 Task: Create a task  Implement a feature for users to collaborate on projects within the app , assign it to team member softage.9@softage.net in the project Virtuoso and update the status of the task to  On Track  , set the priority of the task to High.
Action: Mouse moved to (36, 329)
Screenshot: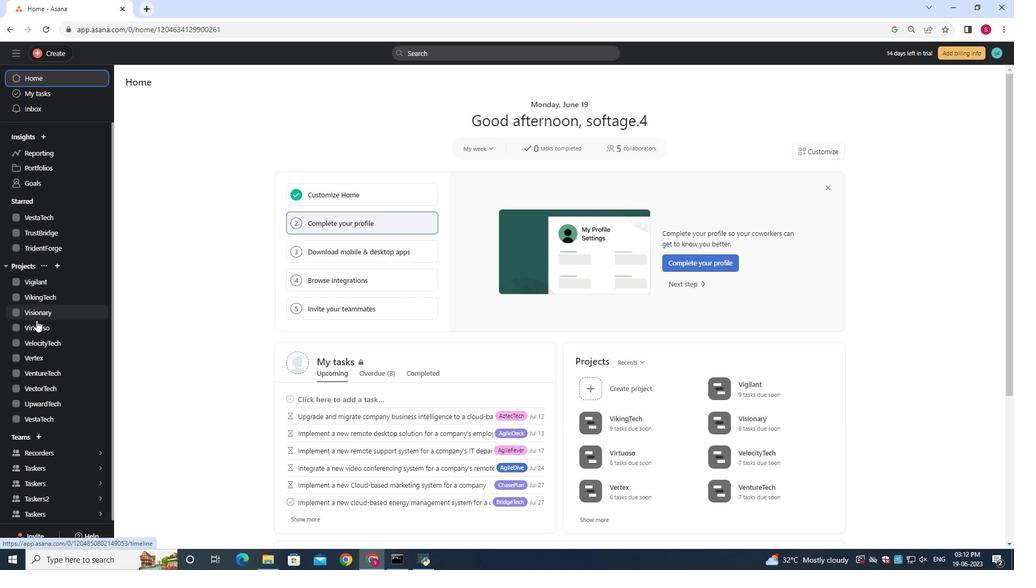 
Action: Mouse pressed left at (36, 329)
Screenshot: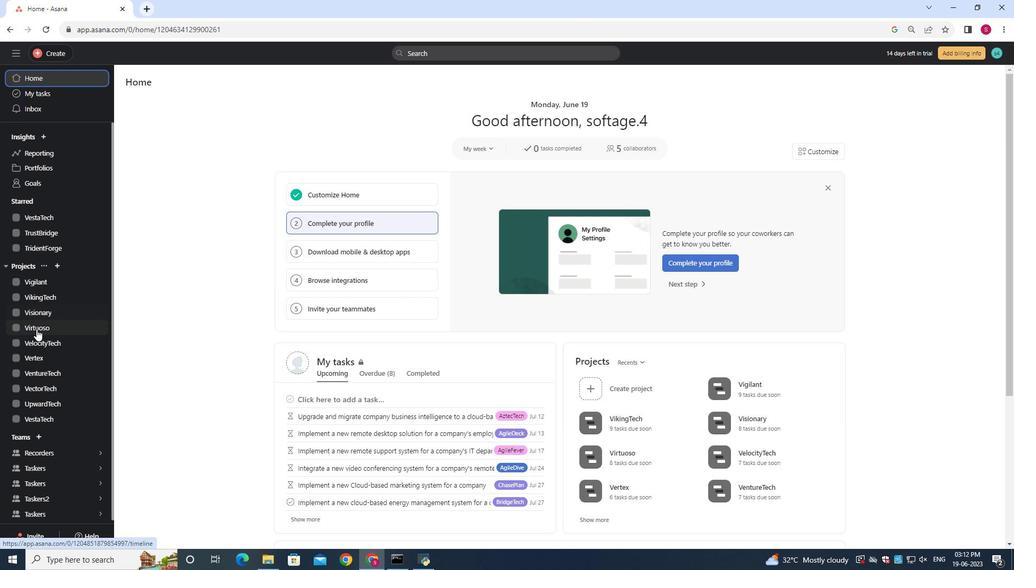 
Action: Mouse moved to (149, 127)
Screenshot: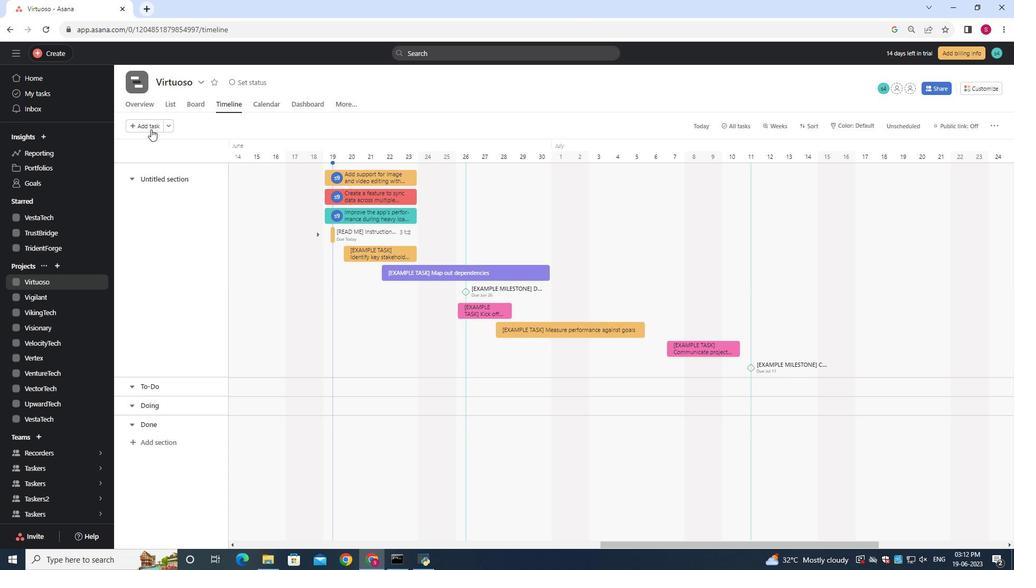 
Action: Mouse pressed left at (149, 127)
Screenshot: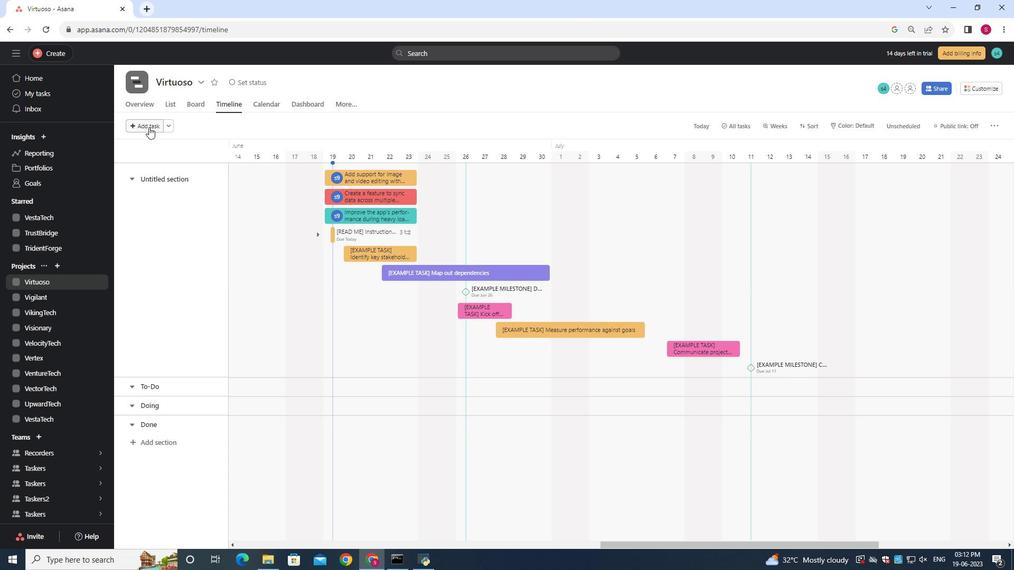
Action: Key pressed <Key.shift>Implement<Key.space>a<Key.space>feature<Key.space>for<Key.space>users<Key.space>to<Key.space>collaborate<Key.space>on<Key.space>projects<Key.space>
Screenshot: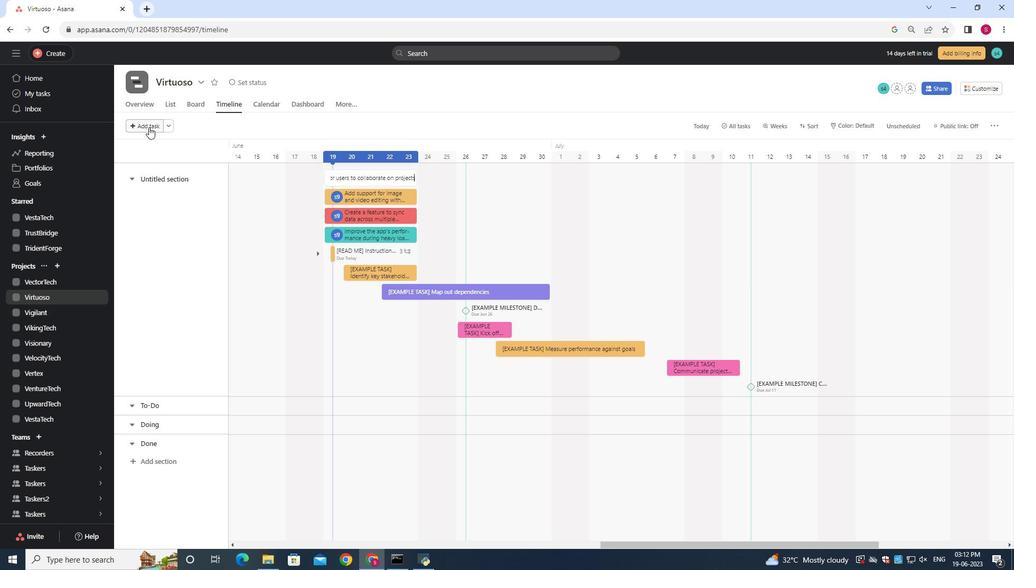 
Action: Mouse moved to (371, 177)
Screenshot: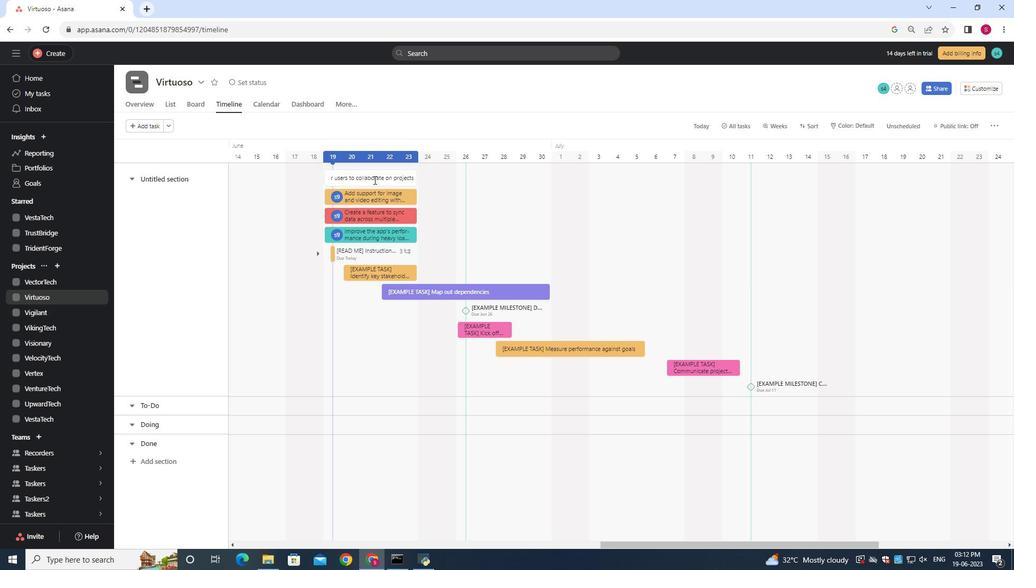 
Action: Key pressed with<Key.space>the<Key.space>app
Screenshot: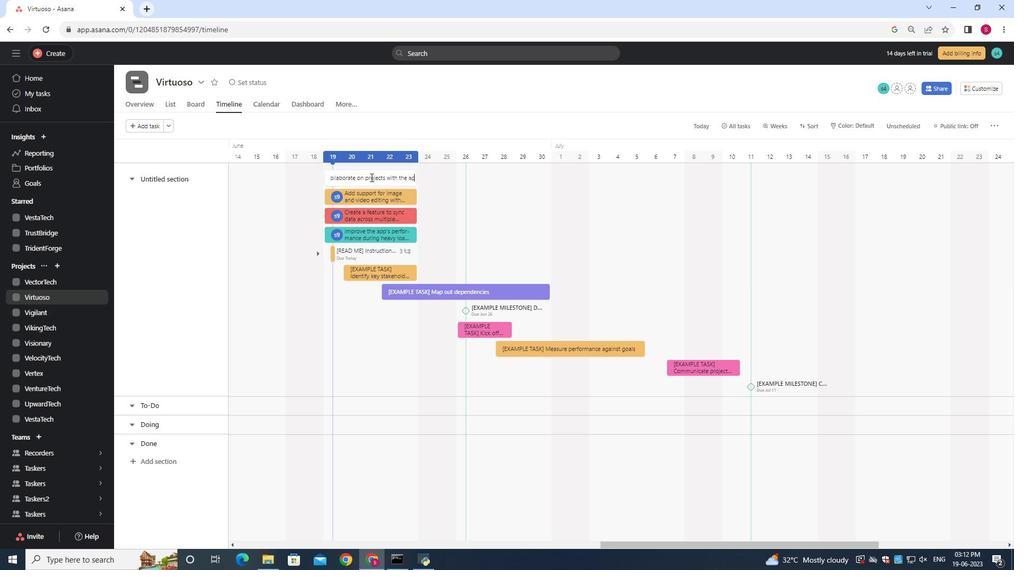 
Action: Mouse moved to (388, 175)
Screenshot: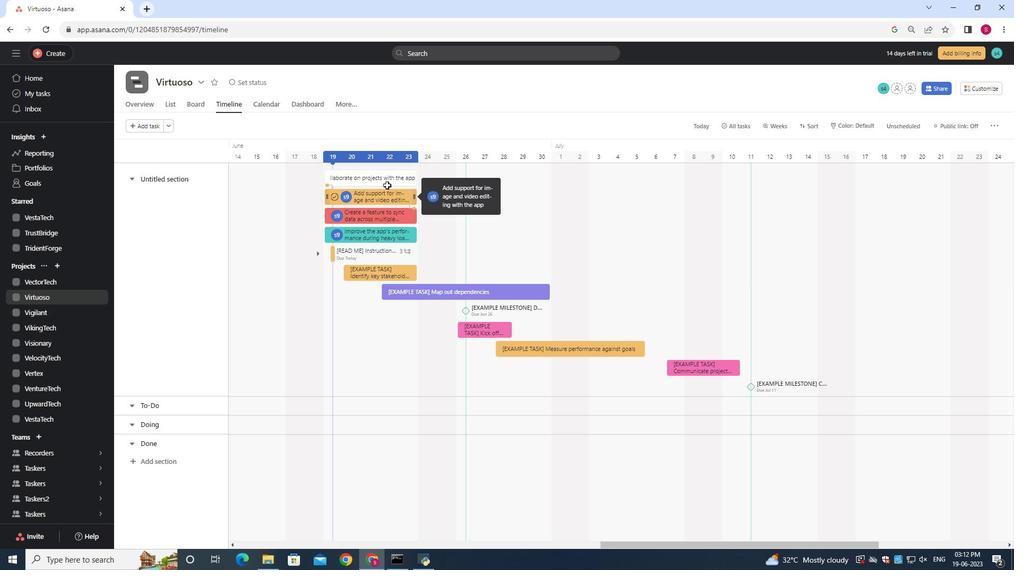 
Action: Mouse pressed left at (388, 175)
Screenshot: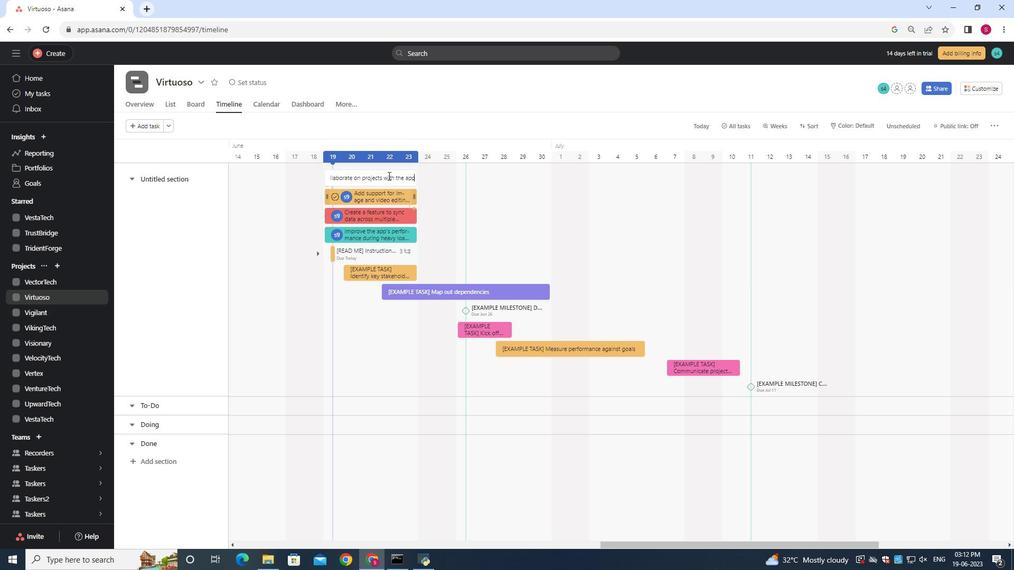
Action: Mouse moved to (764, 230)
Screenshot: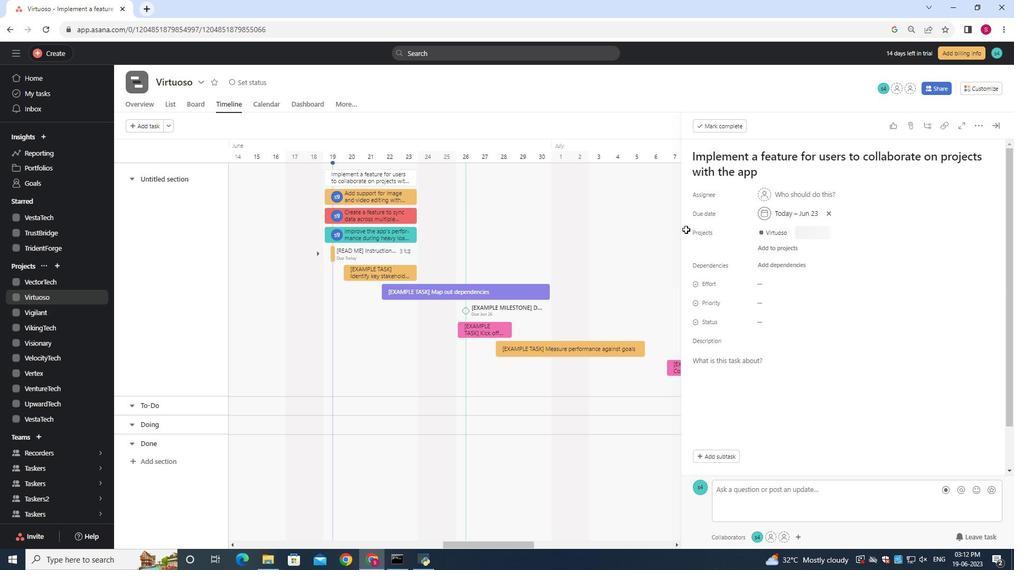
Action: Mouse scrolled (764, 230) with delta (0, 0)
Screenshot: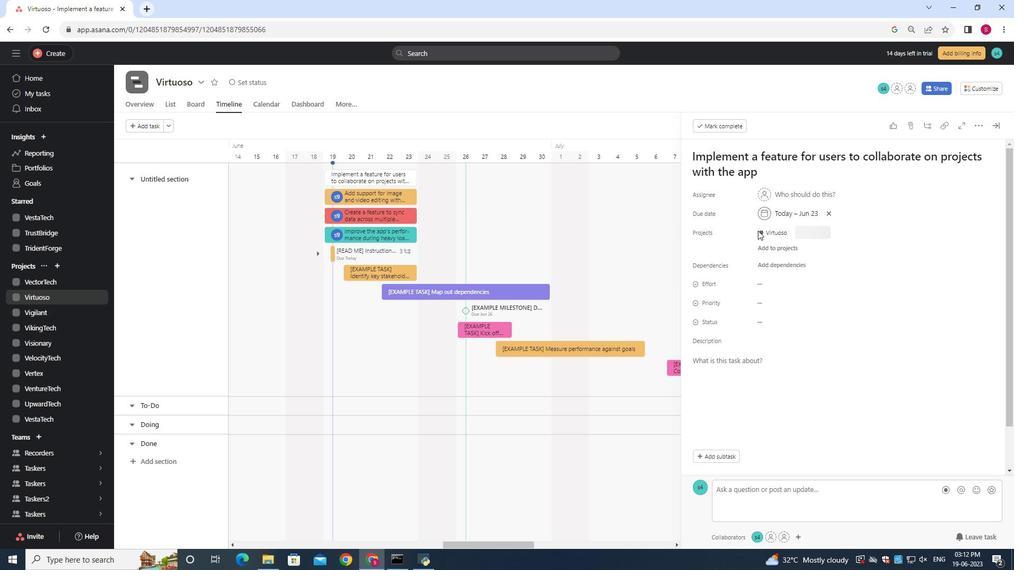 
Action: Mouse moved to (745, 237)
Screenshot: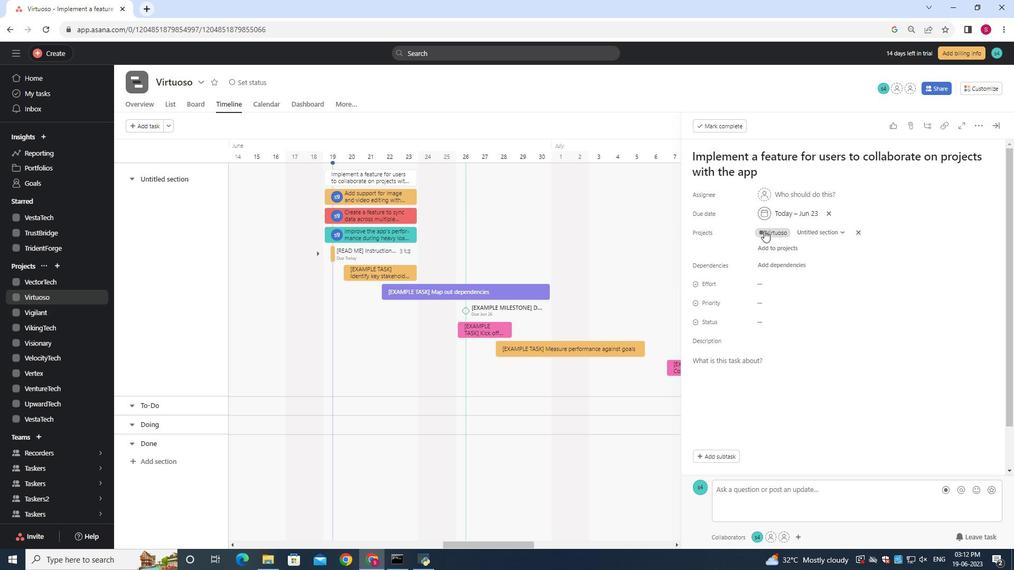 
Action: Mouse scrolled (764, 230) with delta (0, 0)
Screenshot: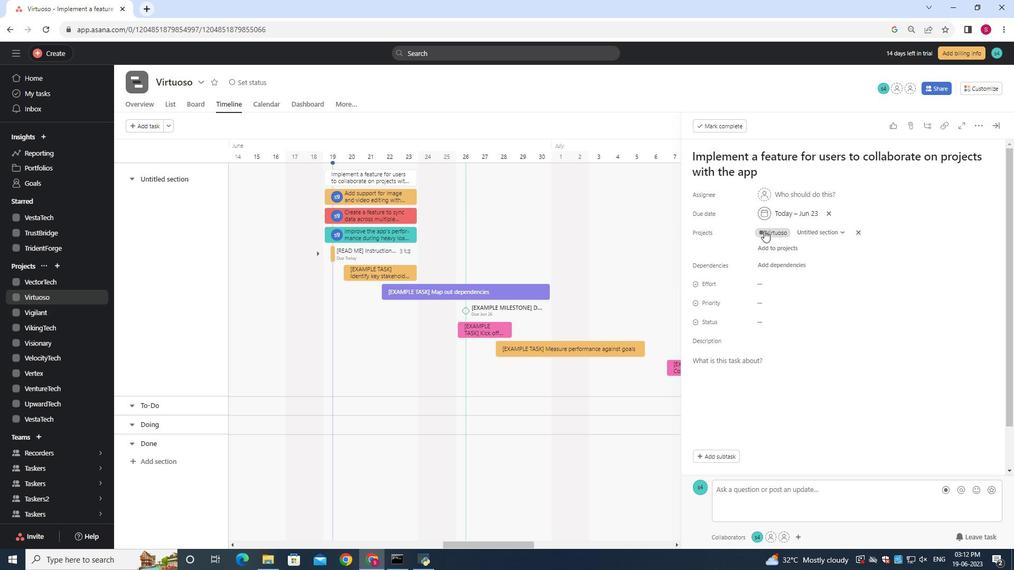 
Action: Mouse moved to (739, 238)
Screenshot: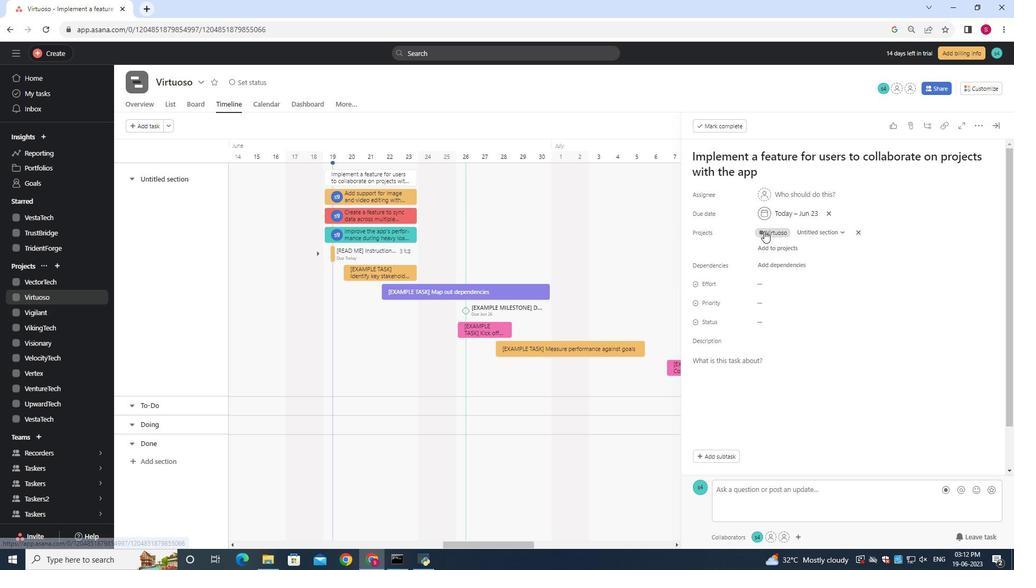 
Action: Mouse scrolled (764, 231) with delta (0, 0)
Screenshot: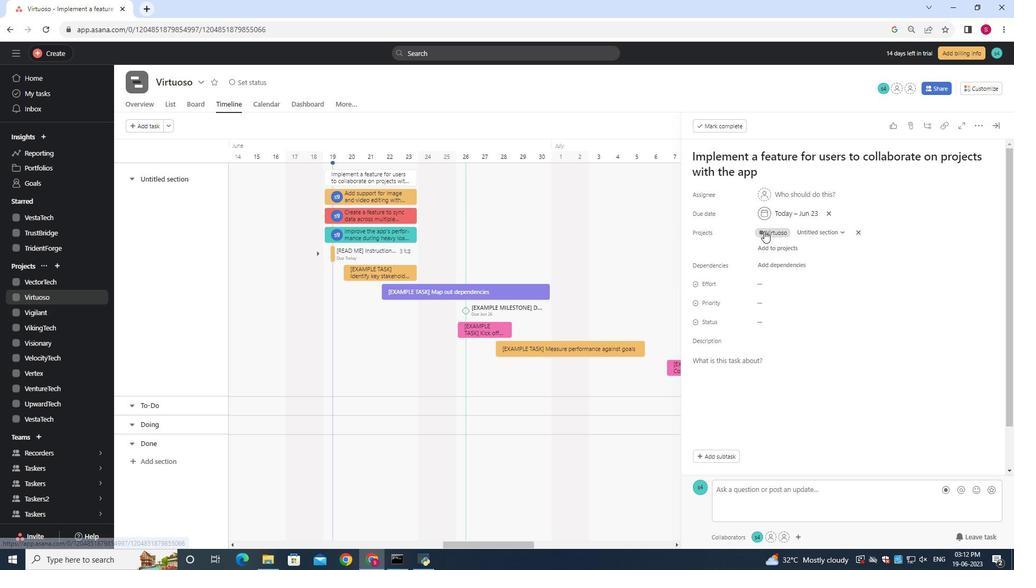 
Action: Mouse moved to (732, 240)
Screenshot: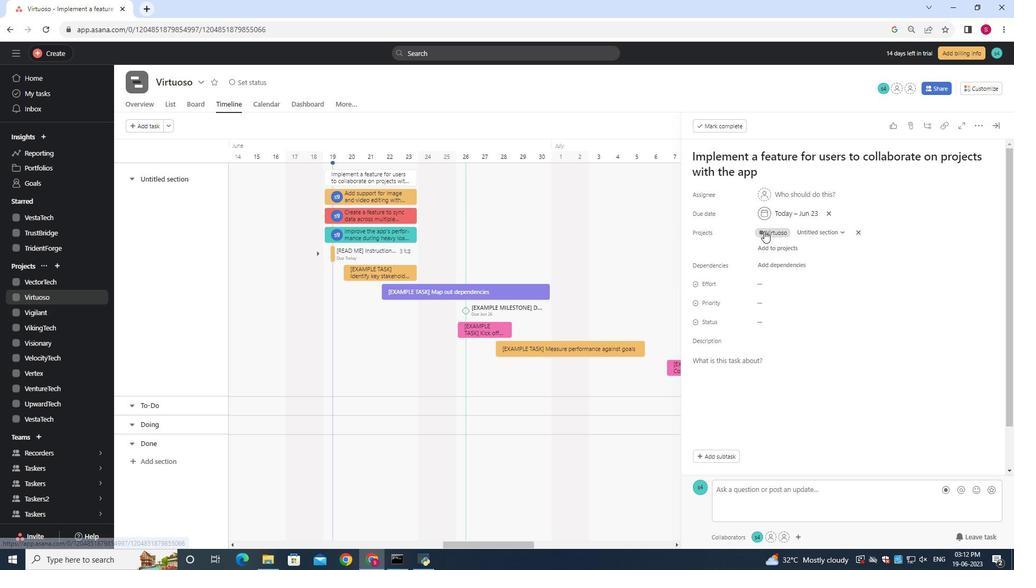 
Action: Mouse scrolled (763, 231) with delta (0, 0)
Screenshot: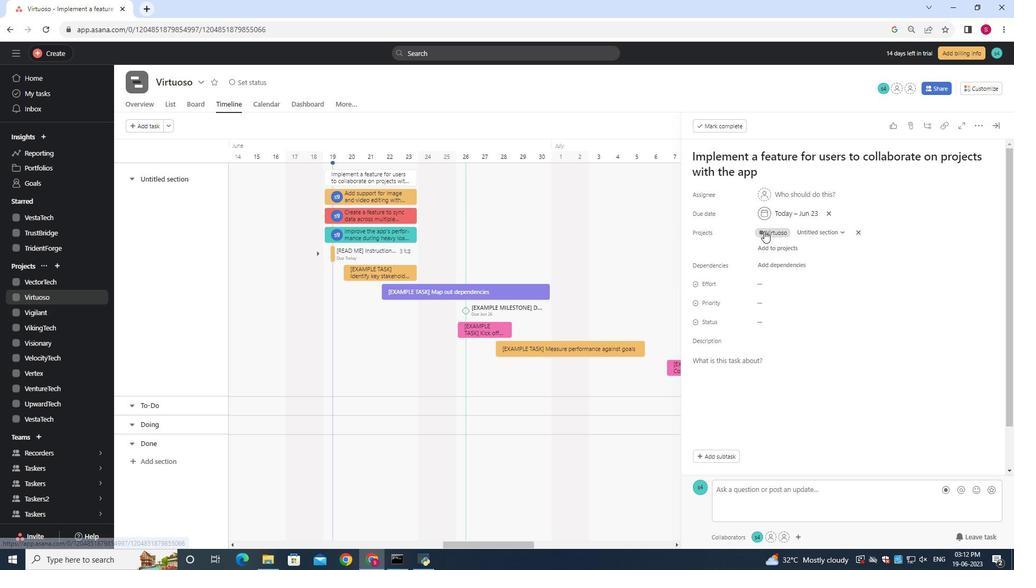 
Action: Mouse moved to (718, 245)
Screenshot: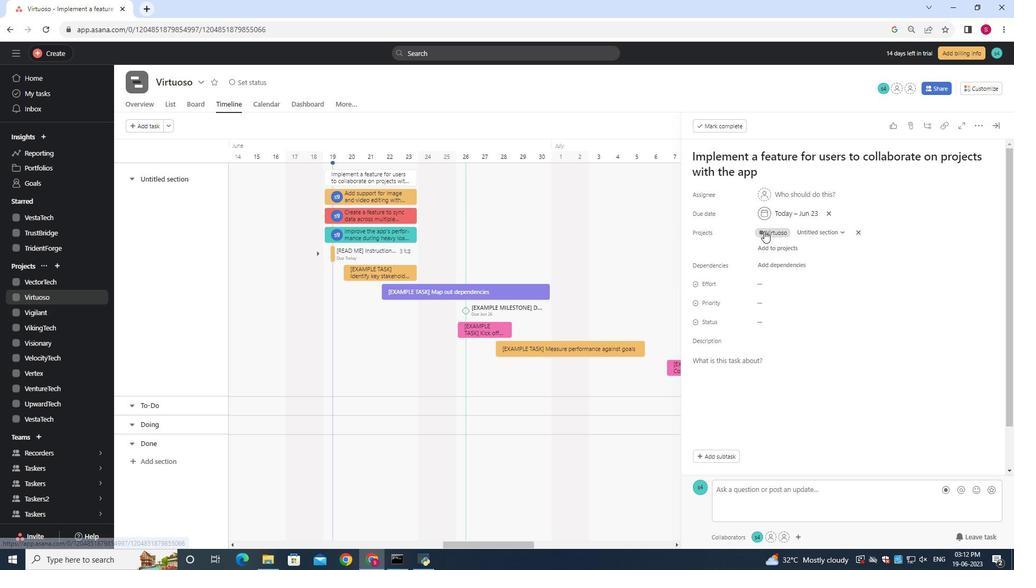 
Action: Mouse scrolled (763, 231) with delta (0, 0)
Screenshot: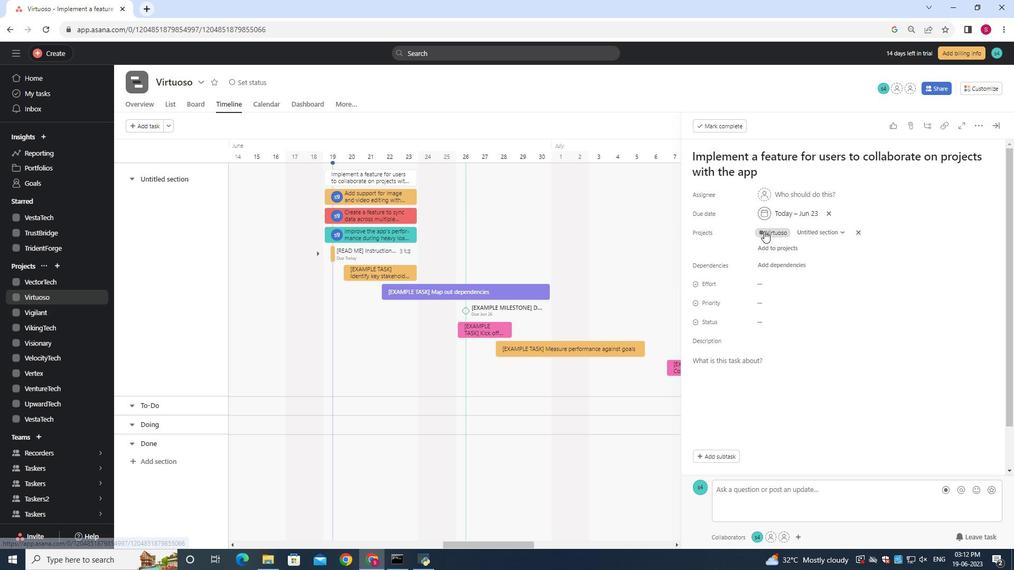 
Action: Mouse moved to (800, 214)
Screenshot: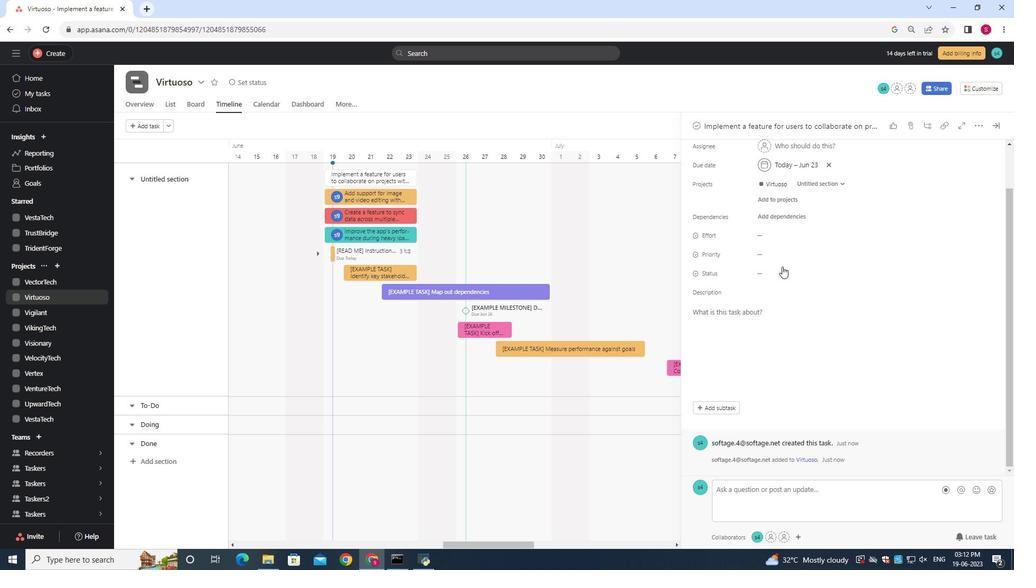 
Action: Mouse scrolled (800, 215) with delta (0, 0)
Screenshot: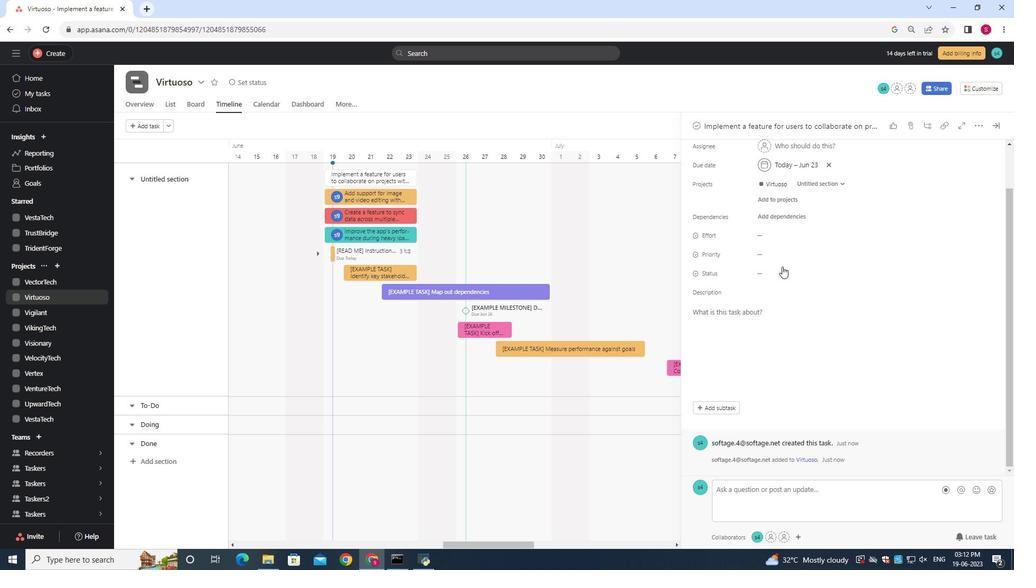 
Action: Mouse scrolled (800, 215) with delta (0, 0)
Screenshot: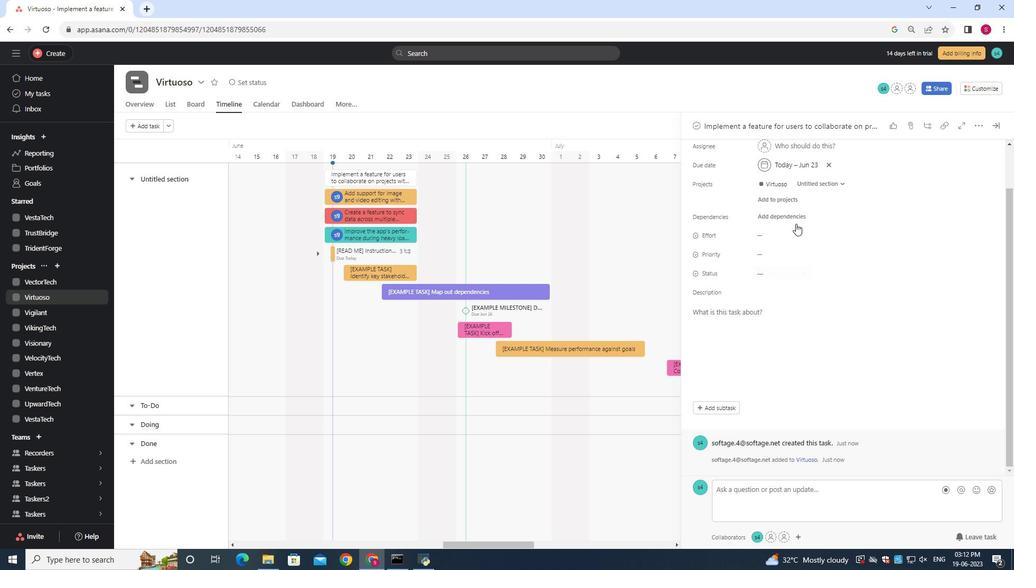 
Action: Mouse scrolled (800, 215) with delta (0, 0)
Screenshot: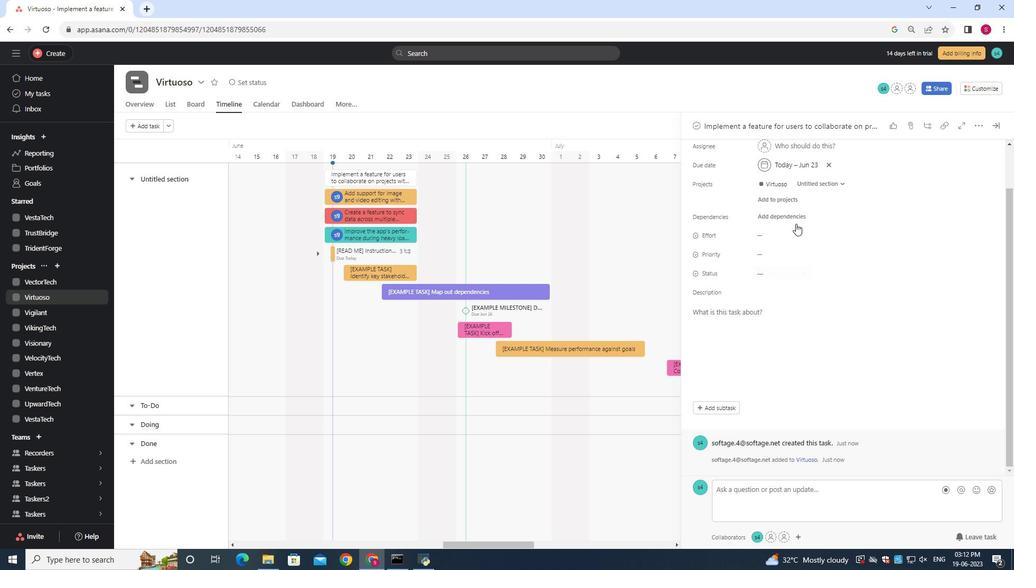 
Action: Mouse scrolled (800, 215) with delta (0, 0)
Screenshot: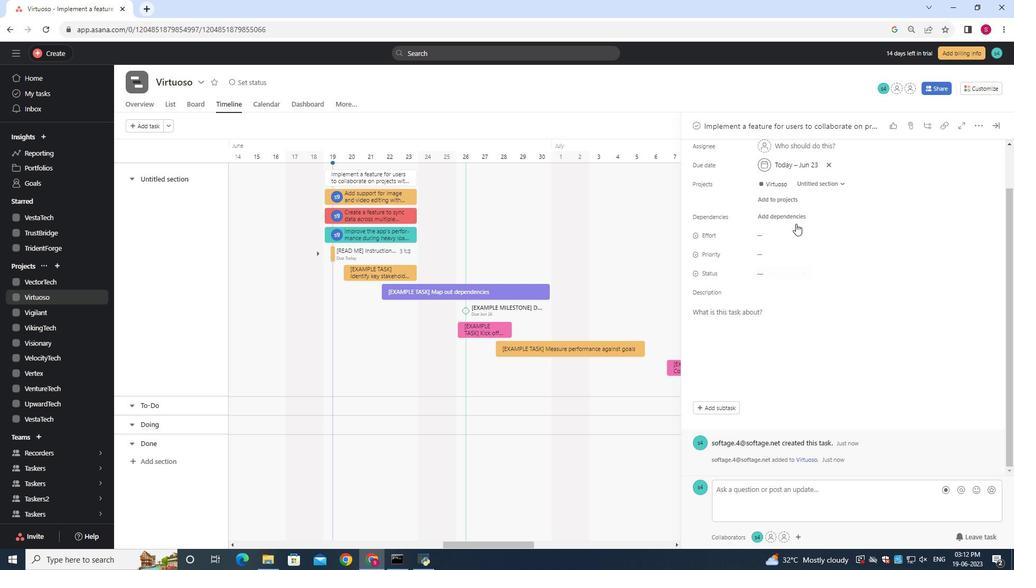 
Action: Mouse moved to (794, 196)
Screenshot: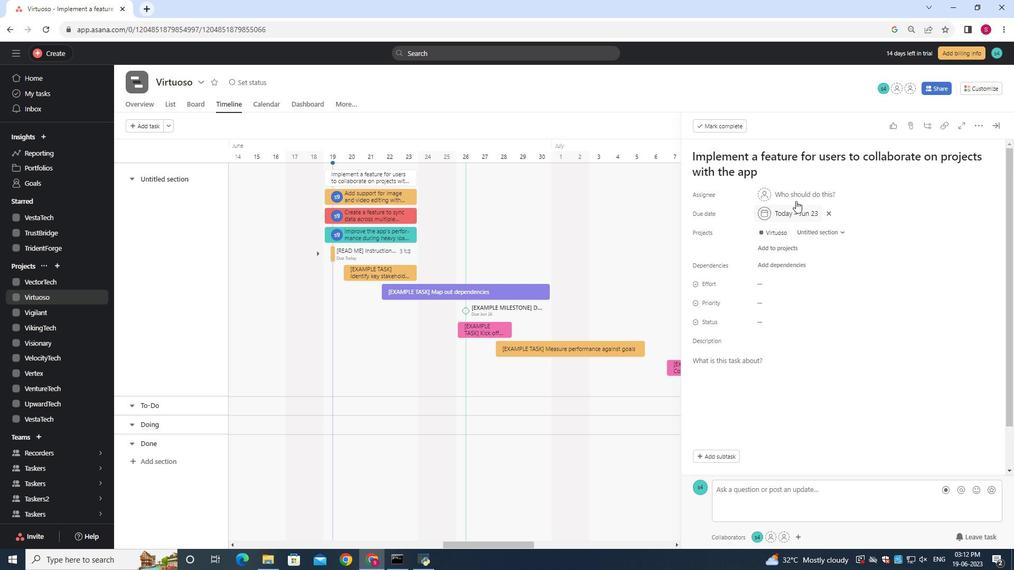 
Action: Mouse pressed left at (794, 196)
Screenshot: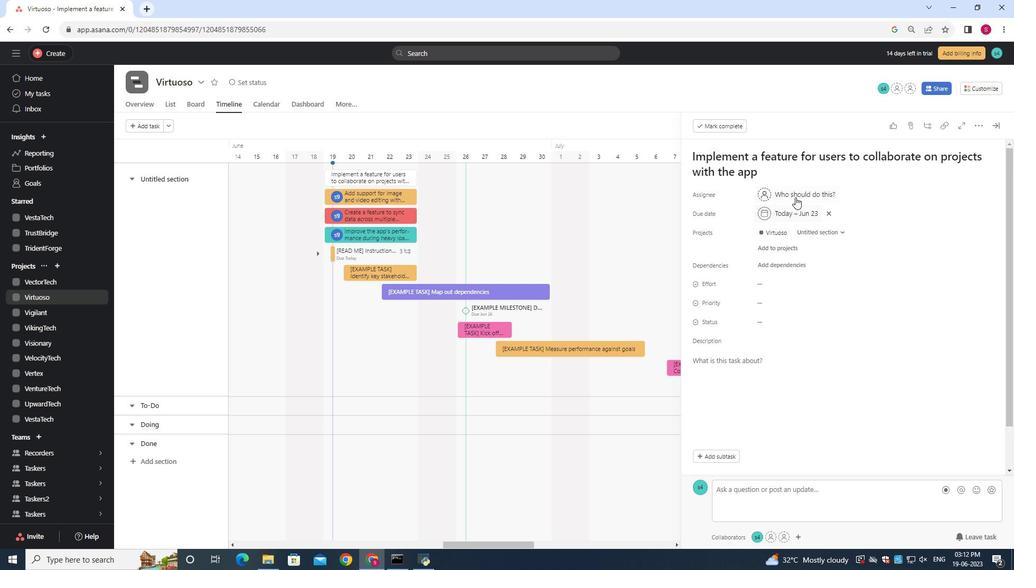 
Action: Mouse moved to (794, 197)
Screenshot: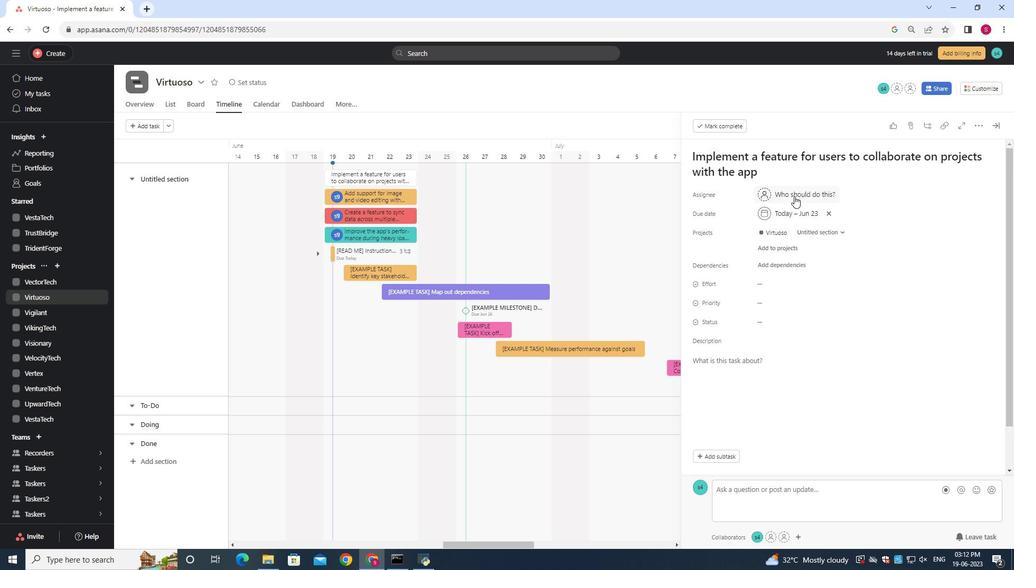 
Action: Key pressed softage
Screenshot: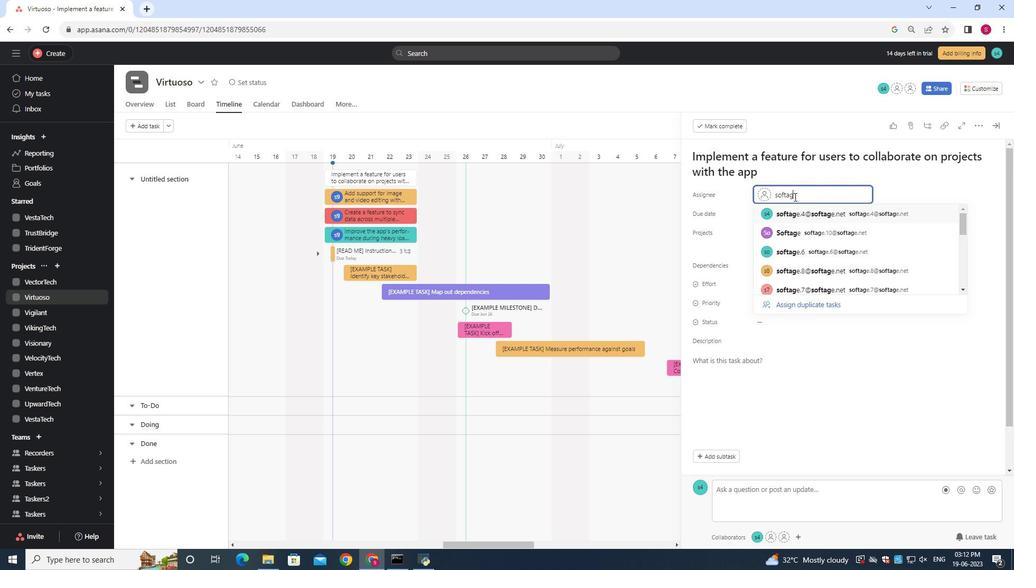 
Action: Mouse moved to (784, 191)
Screenshot: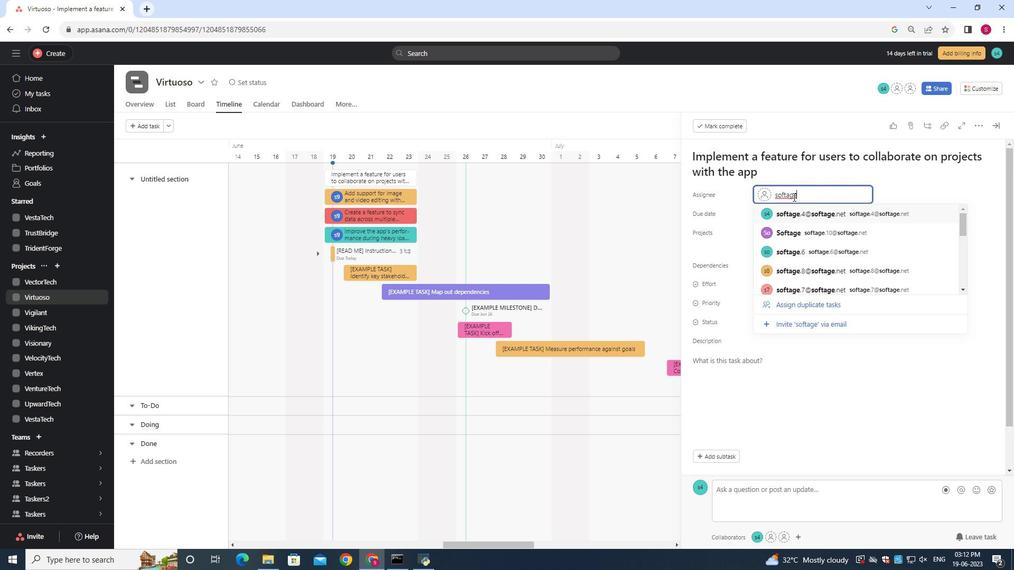 
Action: Key pressed .
Screenshot: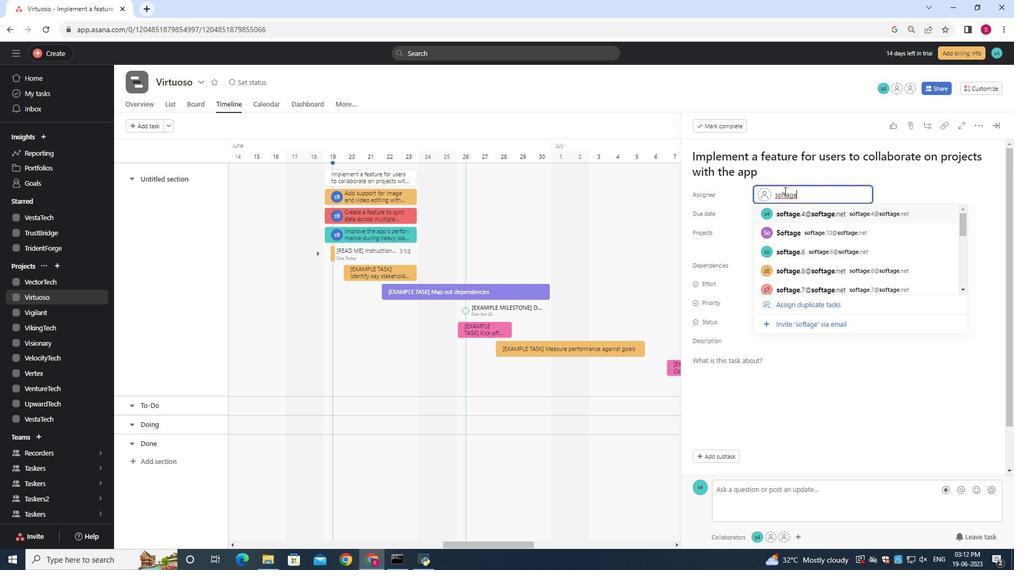 
Action: Mouse moved to (782, 190)
Screenshot: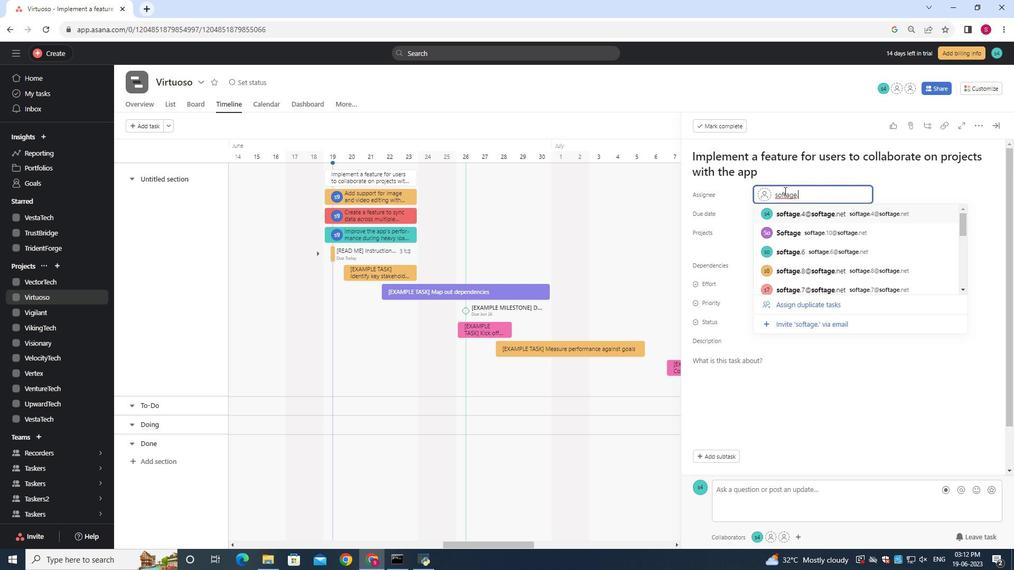 
Action: Key pressed 9
Screenshot: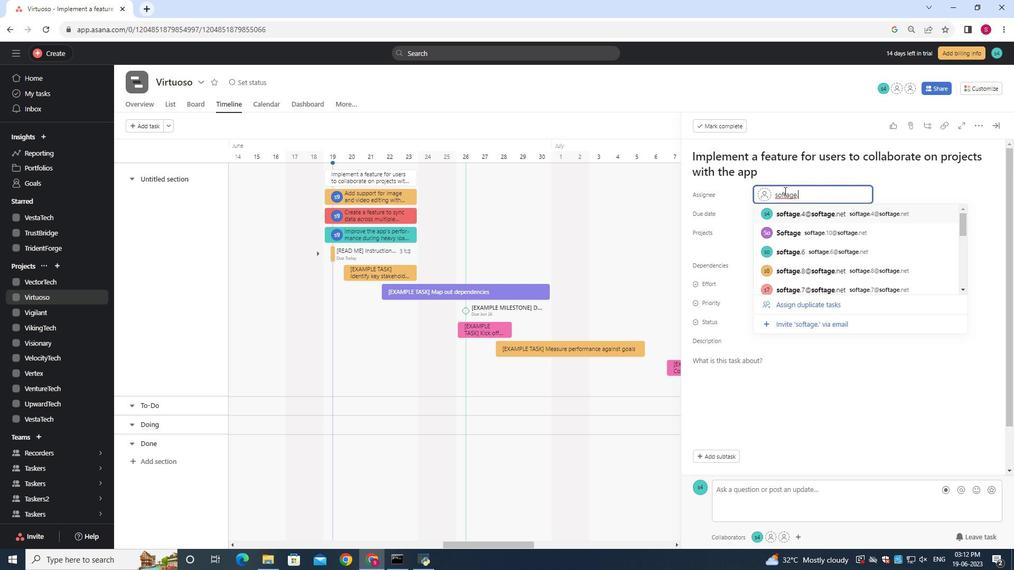 
Action: Mouse moved to (770, 182)
Screenshot: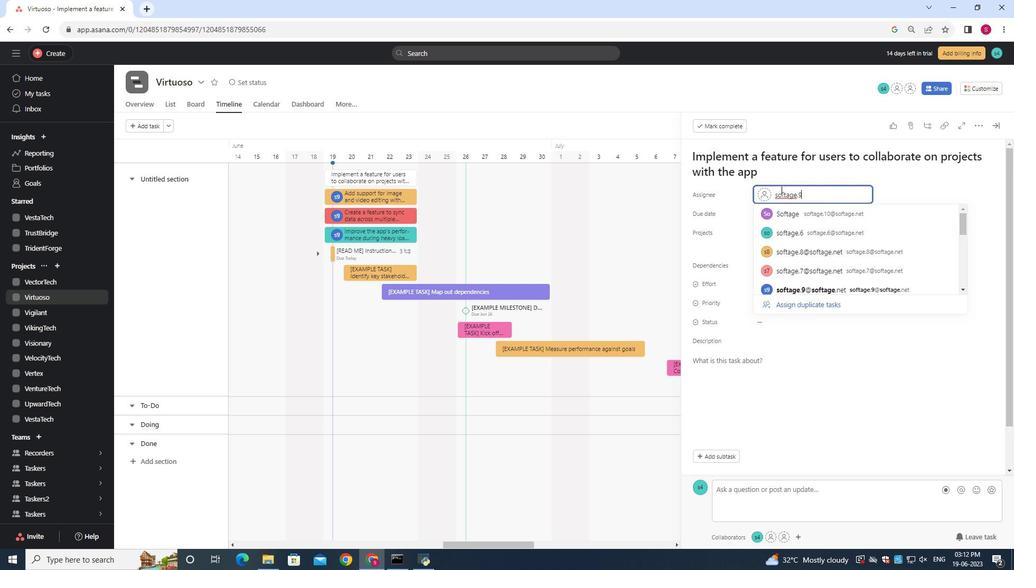 
Action: Key pressed <Key.shift>@softage.net
Screenshot: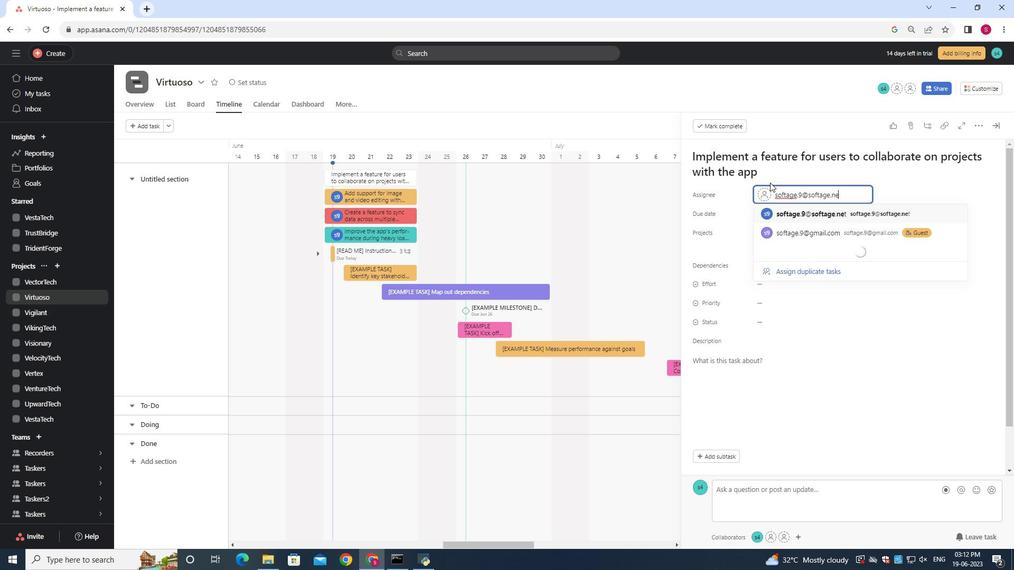 
Action: Mouse moved to (801, 212)
Screenshot: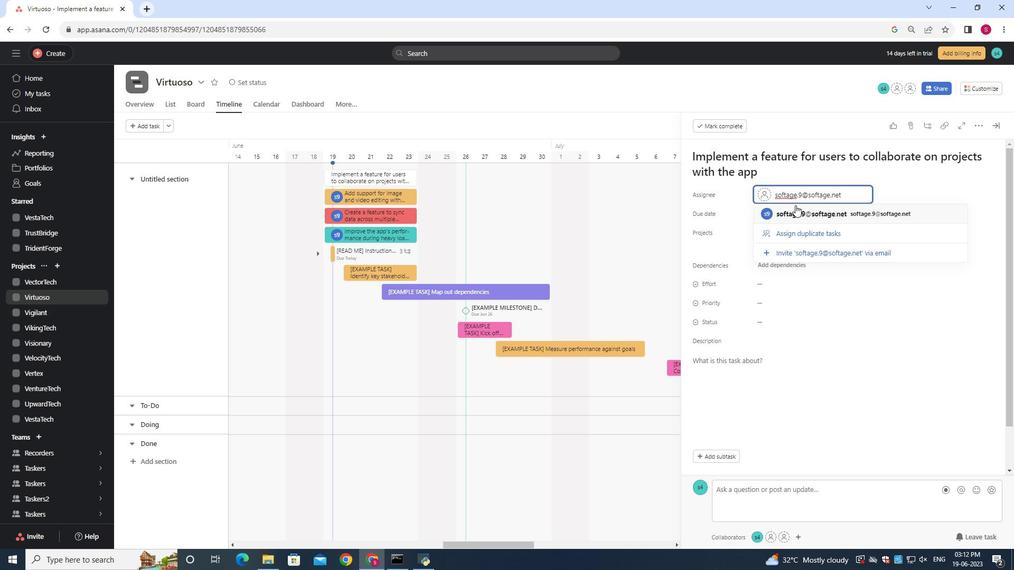 
Action: Mouse pressed left at (801, 212)
Screenshot: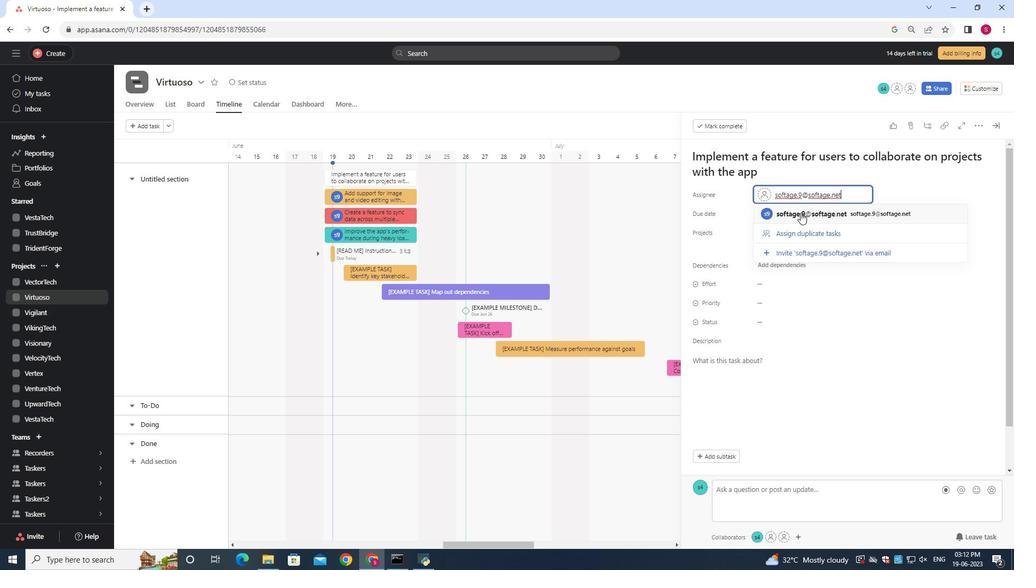 
Action: Mouse moved to (763, 323)
Screenshot: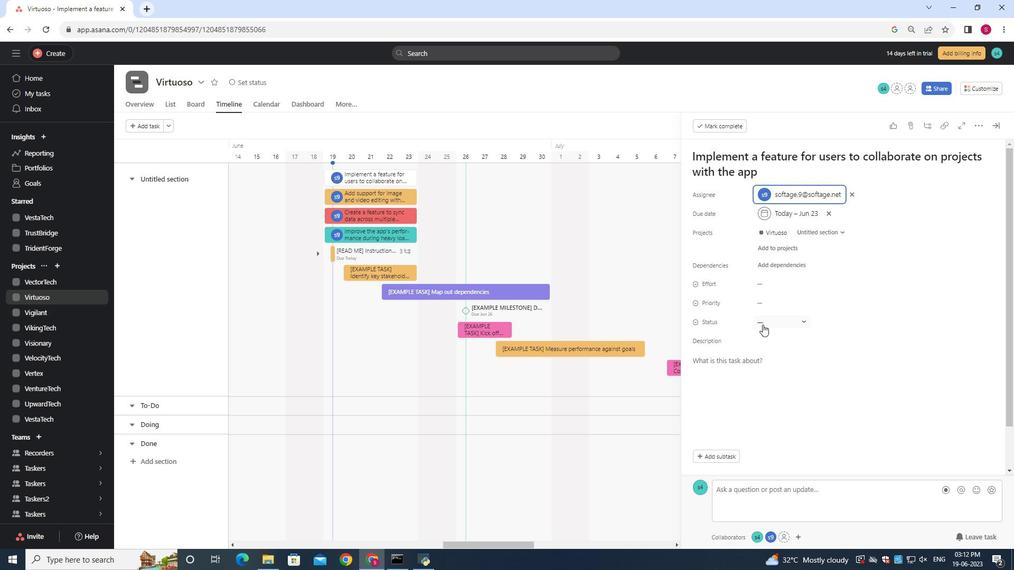 
Action: Mouse pressed left at (763, 323)
Screenshot: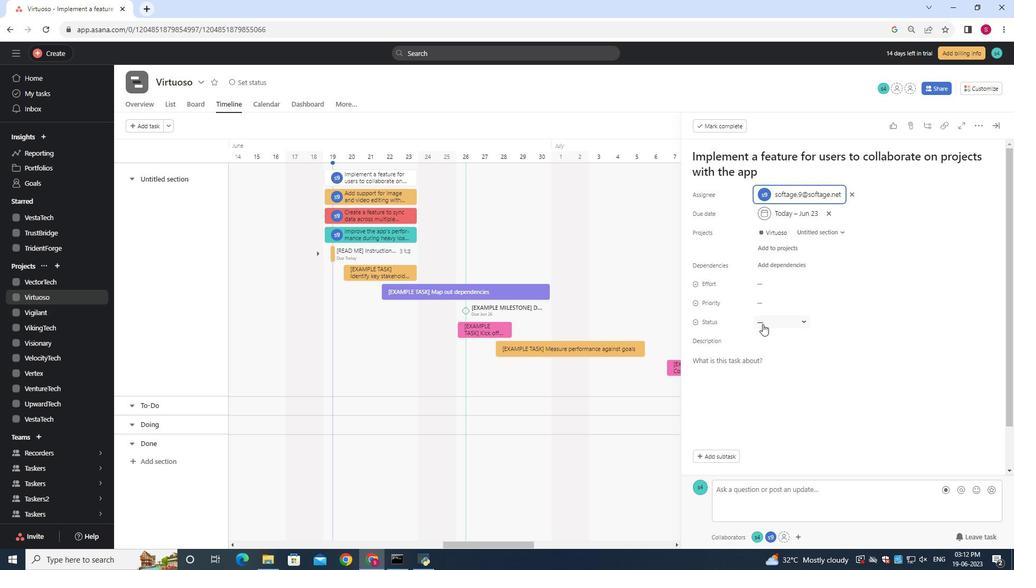 
Action: Mouse moved to (786, 354)
Screenshot: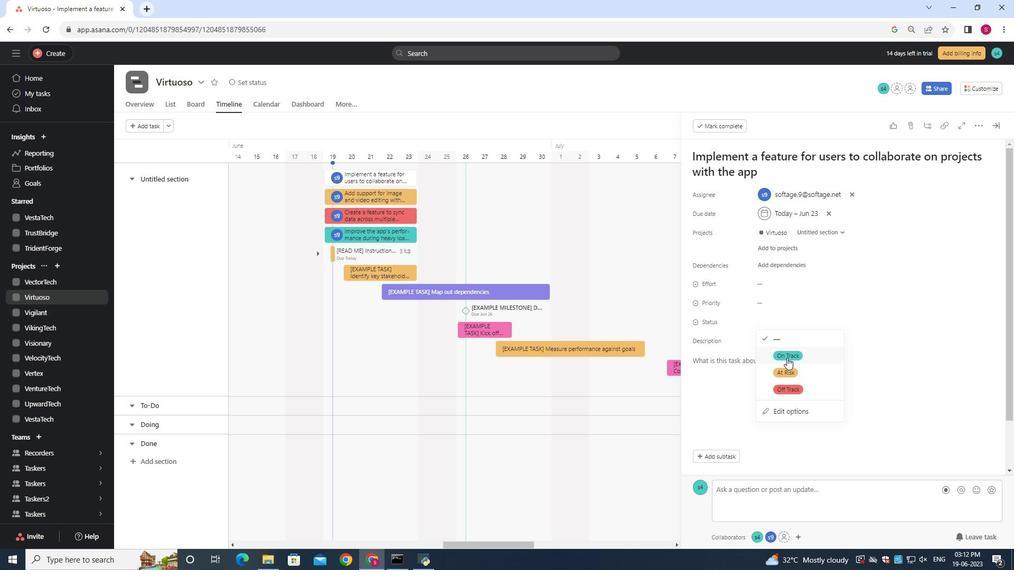 
Action: Mouse pressed left at (786, 354)
Screenshot: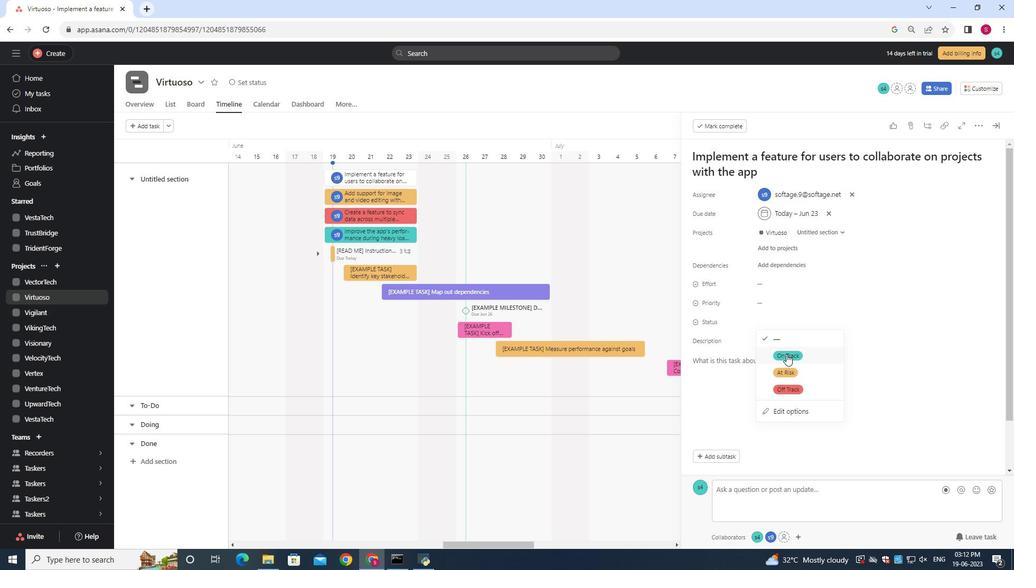 
Action: Mouse moved to (762, 303)
Screenshot: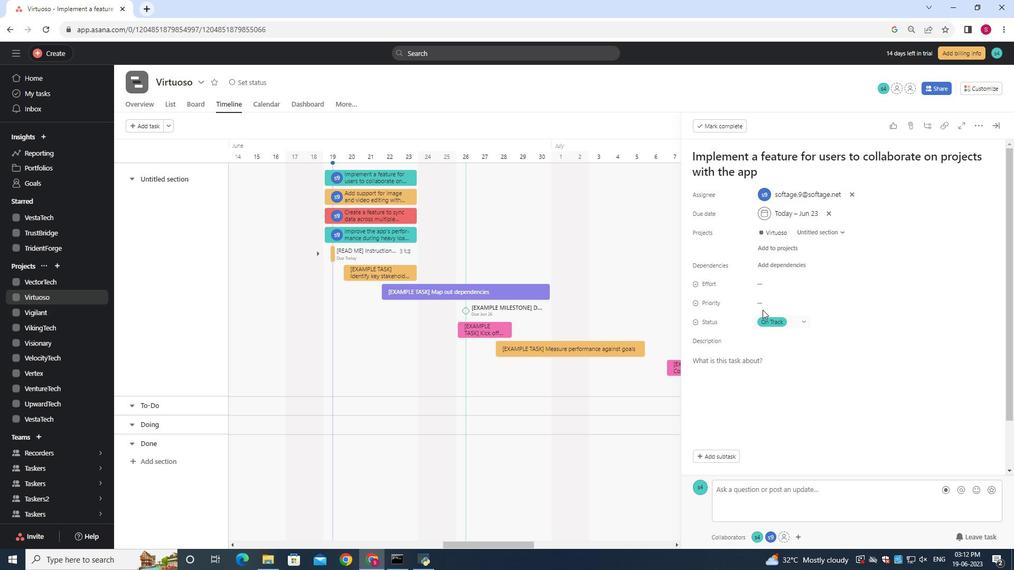 
Action: Mouse pressed left at (762, 303)
Screenshot: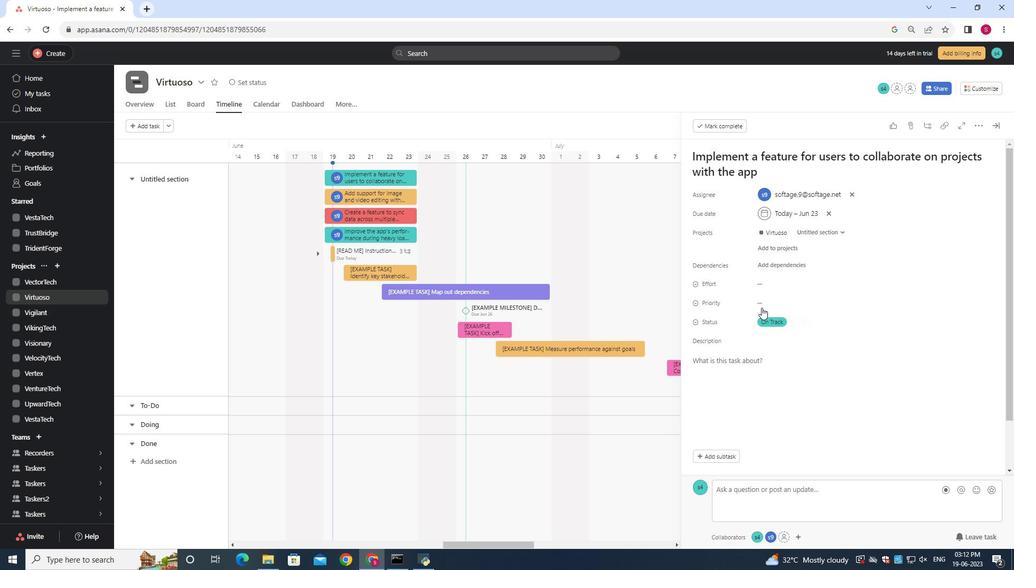 
Action: Mouse moved to (794, 335)
Screenshot: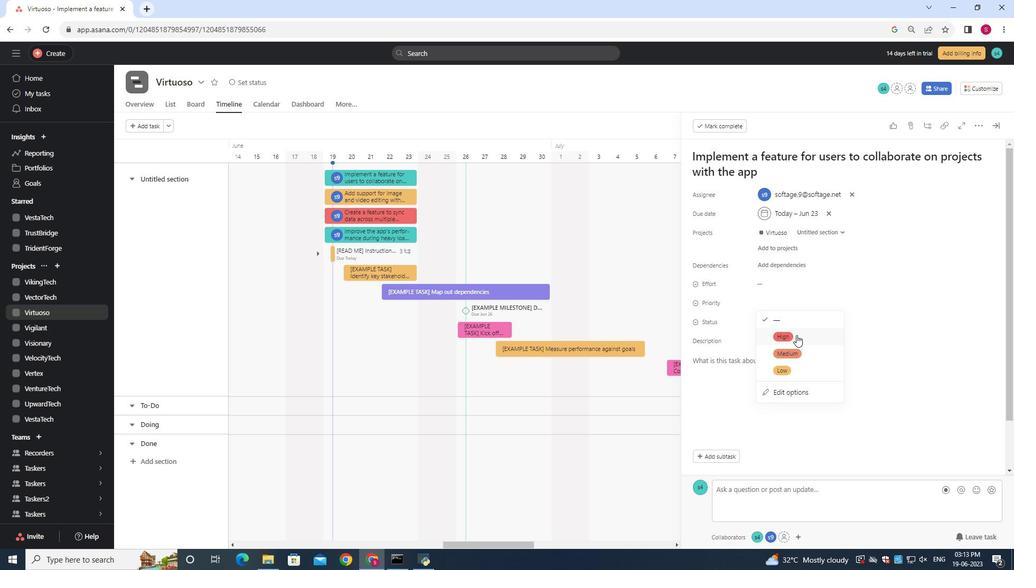 
Action: Mouse pressed left at (794, 335)
Screenshot: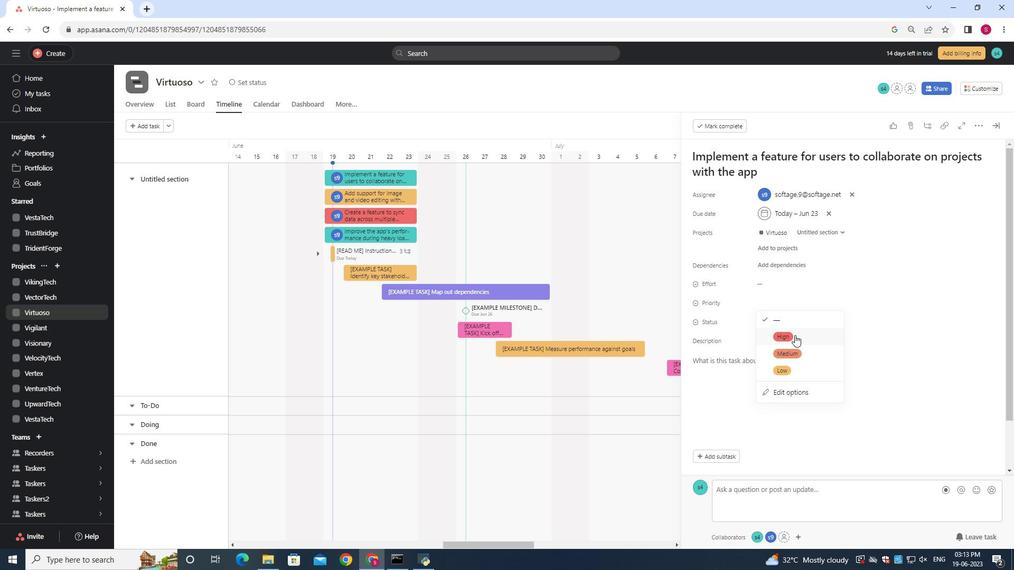 
Action: Mouse moved to (795, 297)
Screenshot: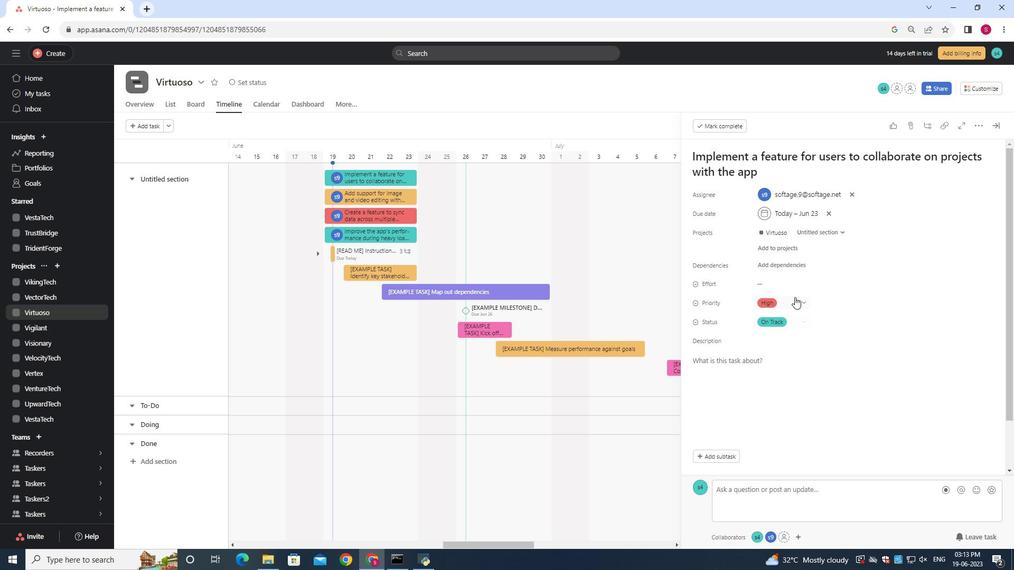 
